 Task: Add a field from the Popular template Effort Level a blank project BeyondPlan
Action: Mouse moved to (553, 275)
Screenshot: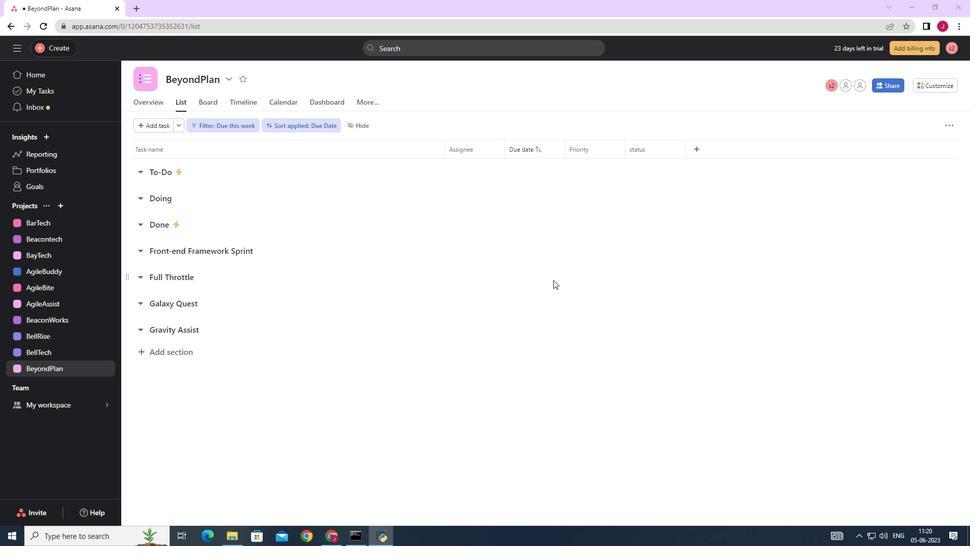 
Action: Mouse scrolled (553, 276) with delta (0, 0)
Screenshot: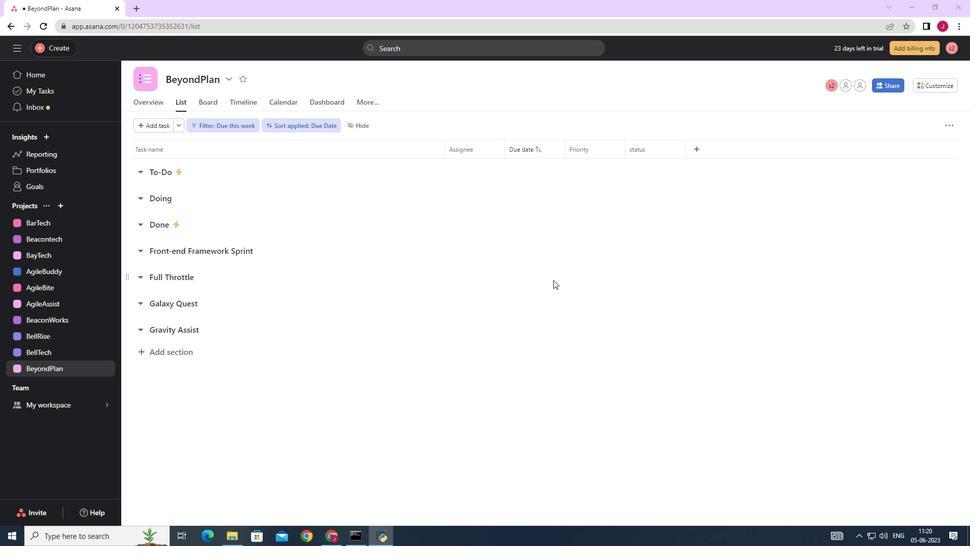 
Action: Mouse moved to (550, 269)
Screenshot: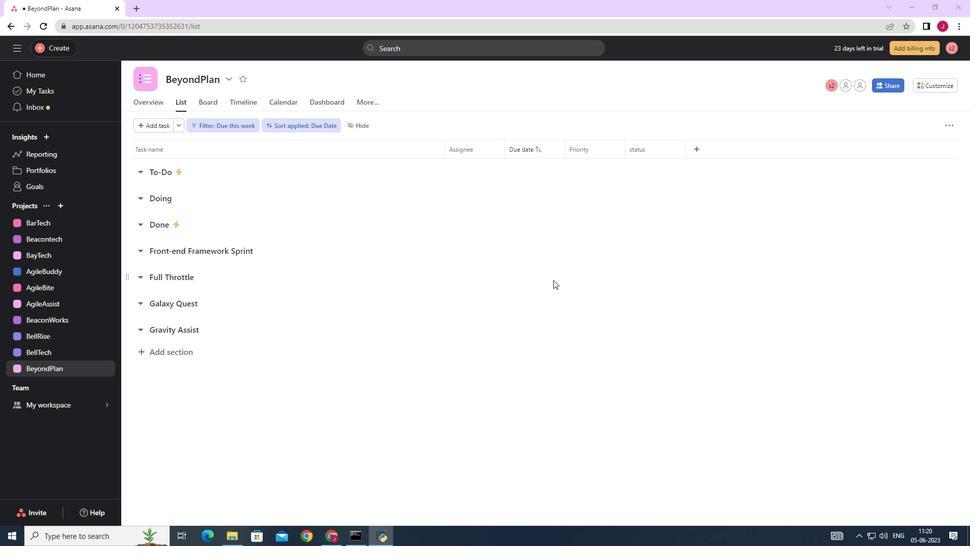 
Action: Mouse scrolled (551, 272) with delta (0, 0)
Screenshot: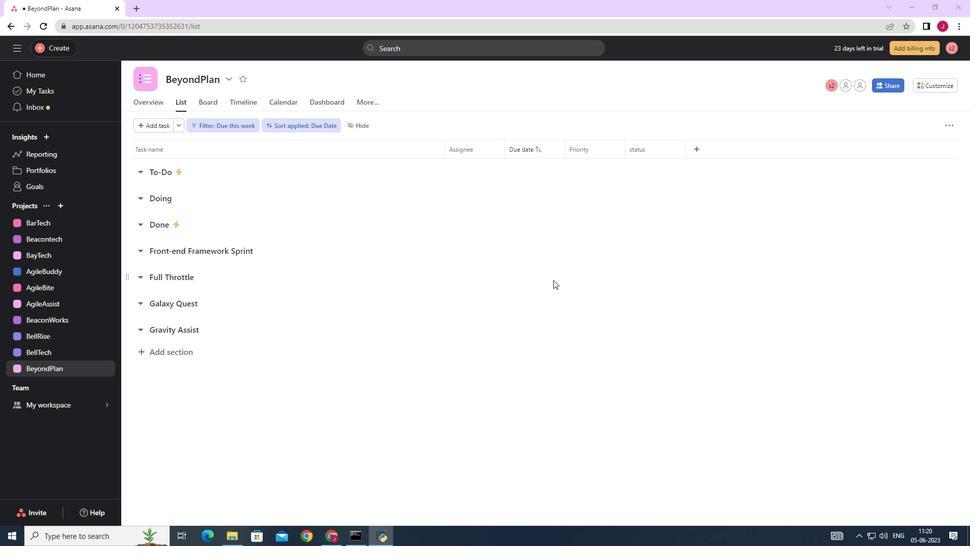 
Action: Mouse moved to (947, 85)
Screenshot: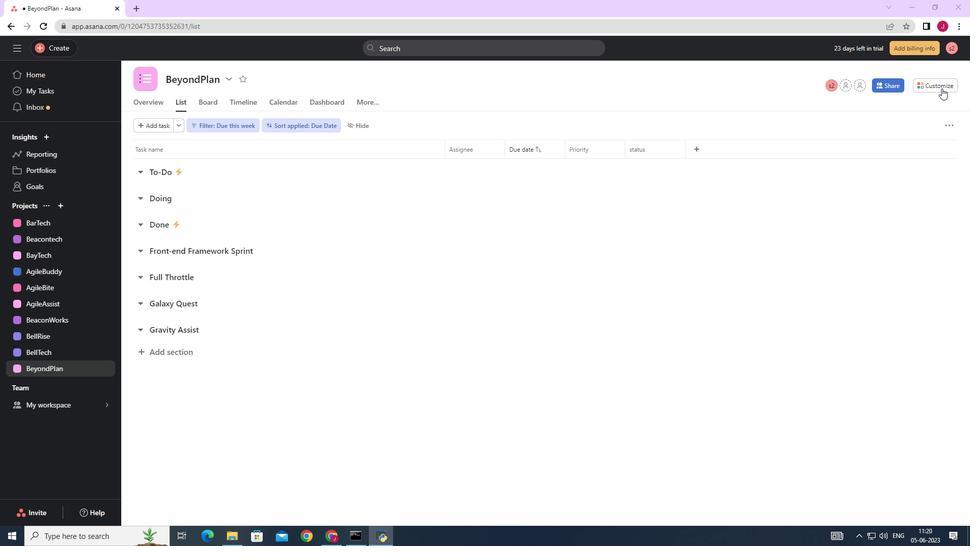 
Action: Mouse pressed left at (947, 85)
Screenshot: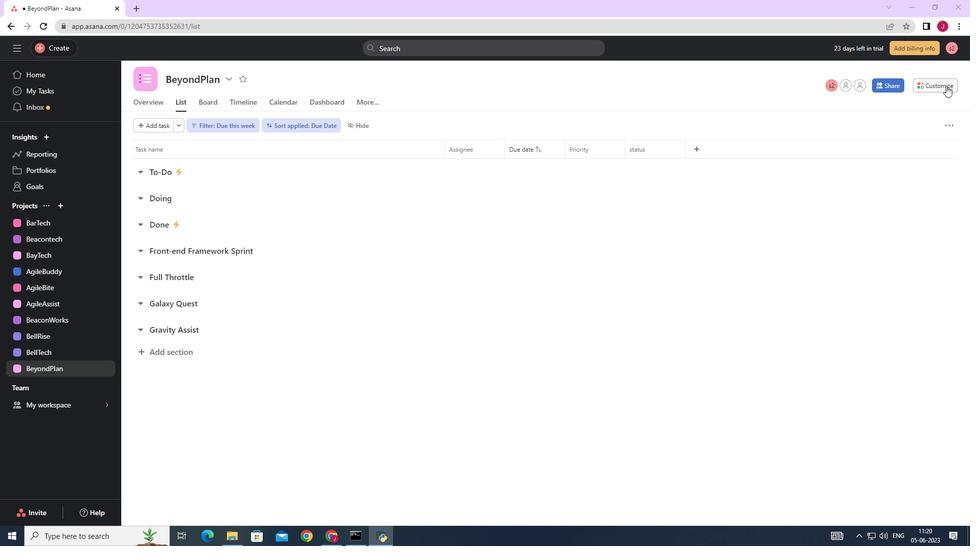 
Action: Mouse moved to (837, 203)
Screenshot: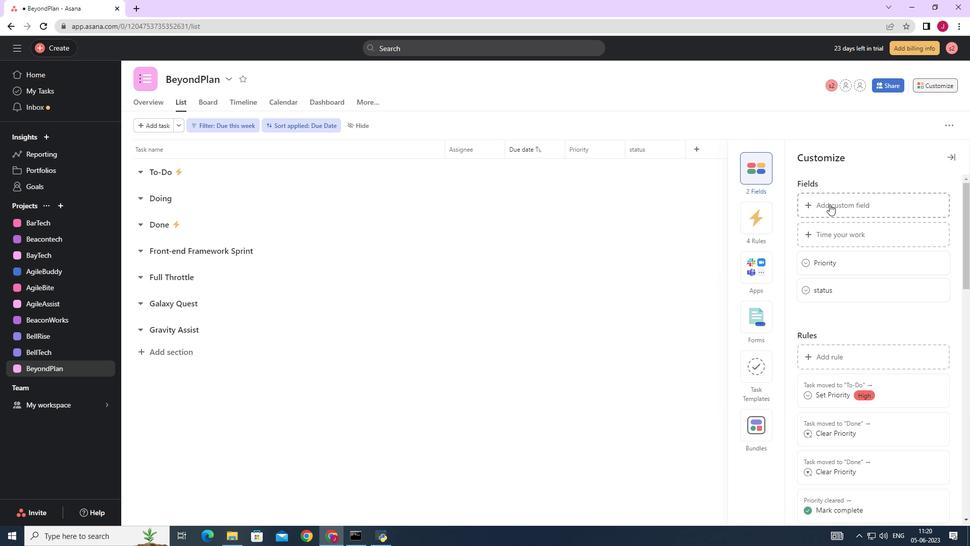 
Action: Mouse pressed left at (837, 203)
Screenshot: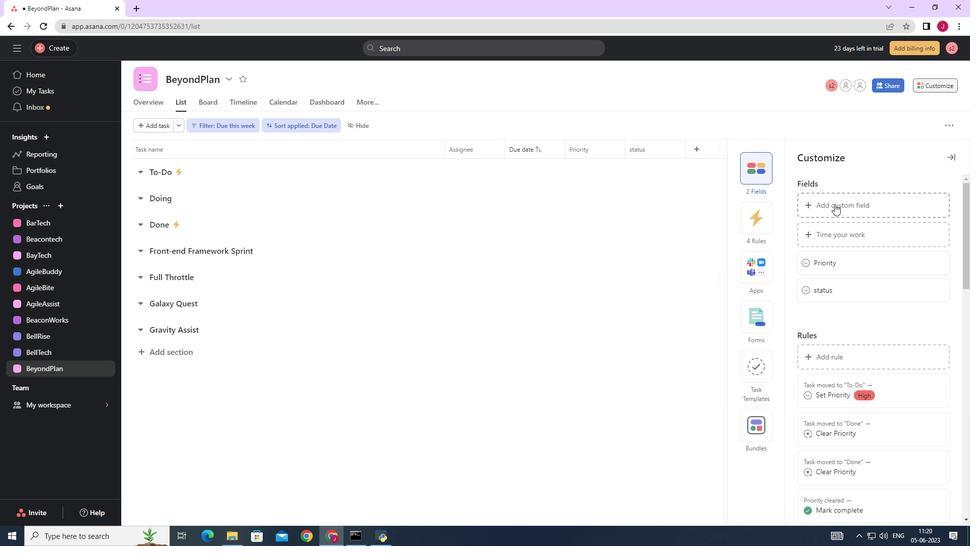 
Action: Mouse moved to (443, 161)
Screenshot: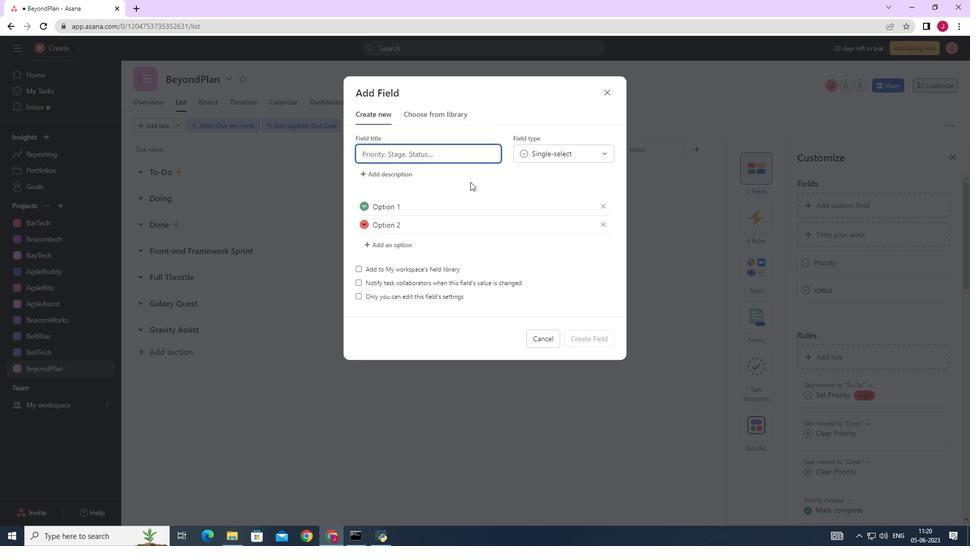 
Action: Key pressed <Key.caps_lock>E<Key.caps_lock>ffort<Key.space><Key.caps_lock>L<Key.caps_lock>evel
Screenshot: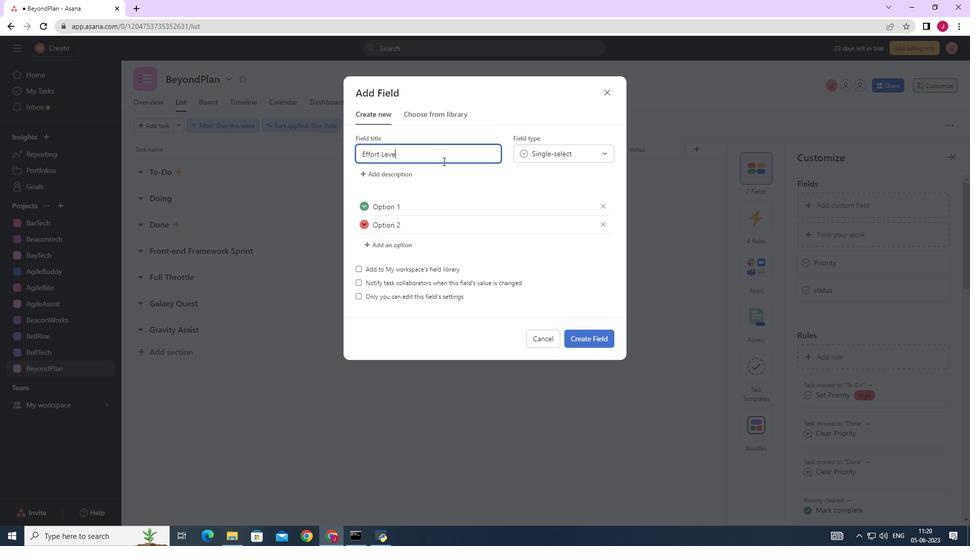 
Action: Mouse moved to (591, 335)
Screenshot: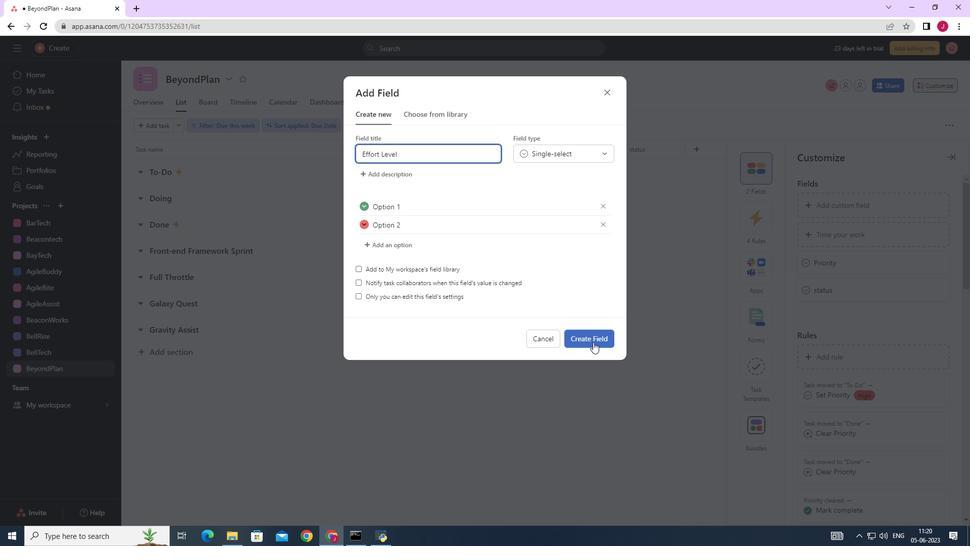 
Action: Mouse pressed left at (591, 335)
Screenshot: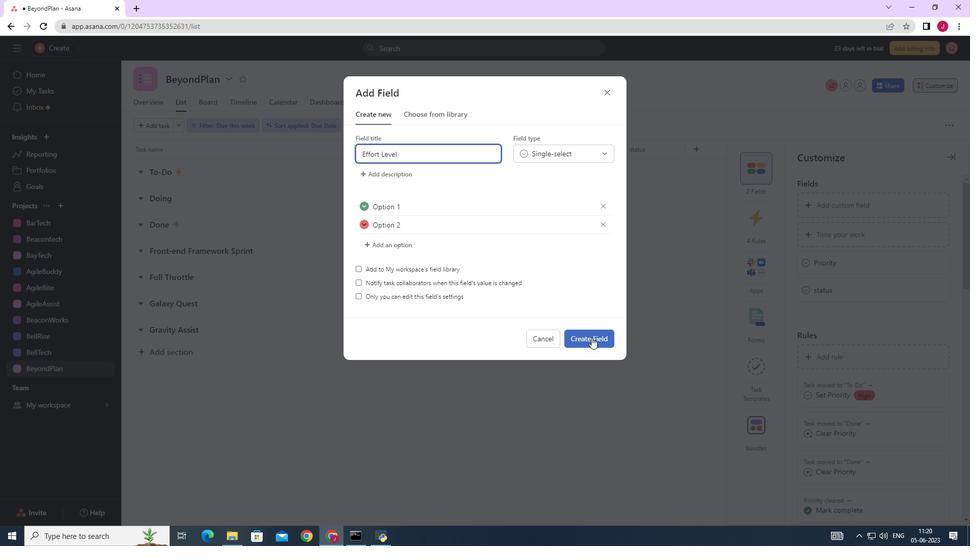 
Action: Mouse moved to (570, 315)
Screenshot: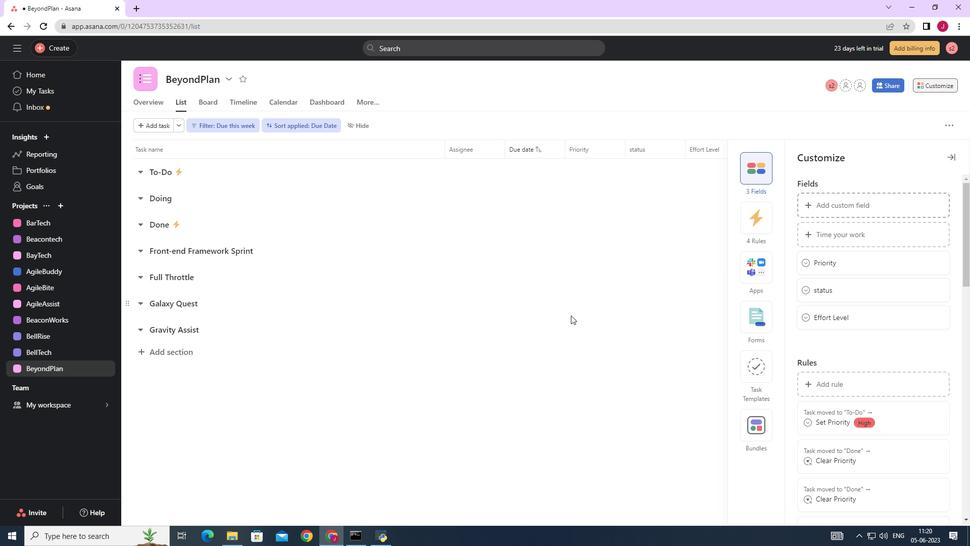
Action: Key pressed <Key.f10>
Screenshot: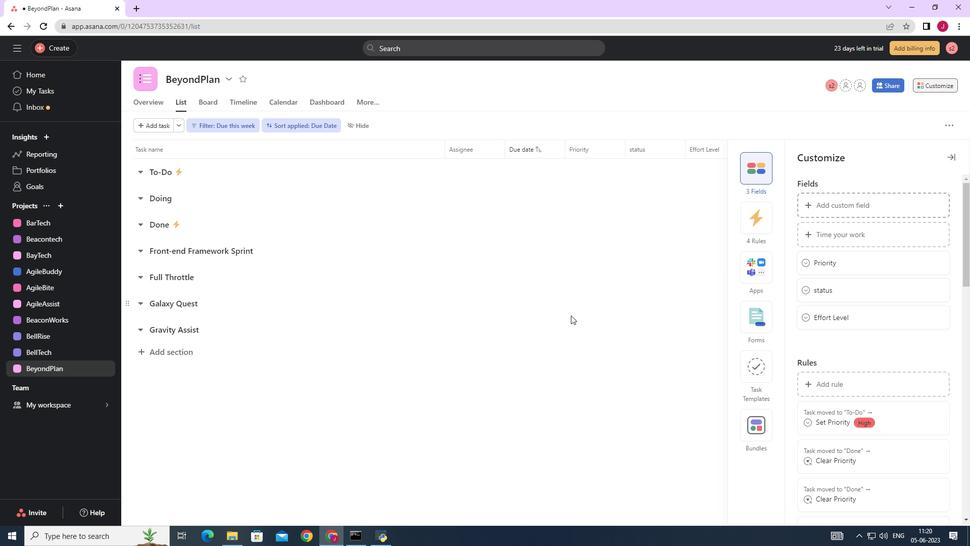 
Action: Mouse moved to (564, 315)
Screenshot: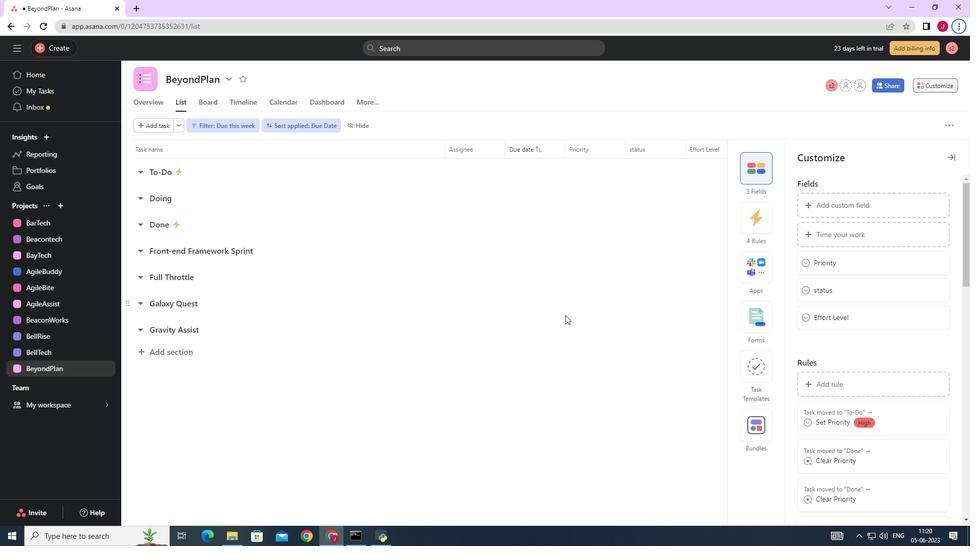 
